 Task: Apply theme plum in current slide.
Action: Mouse moved to (413, 96)
Screenshot: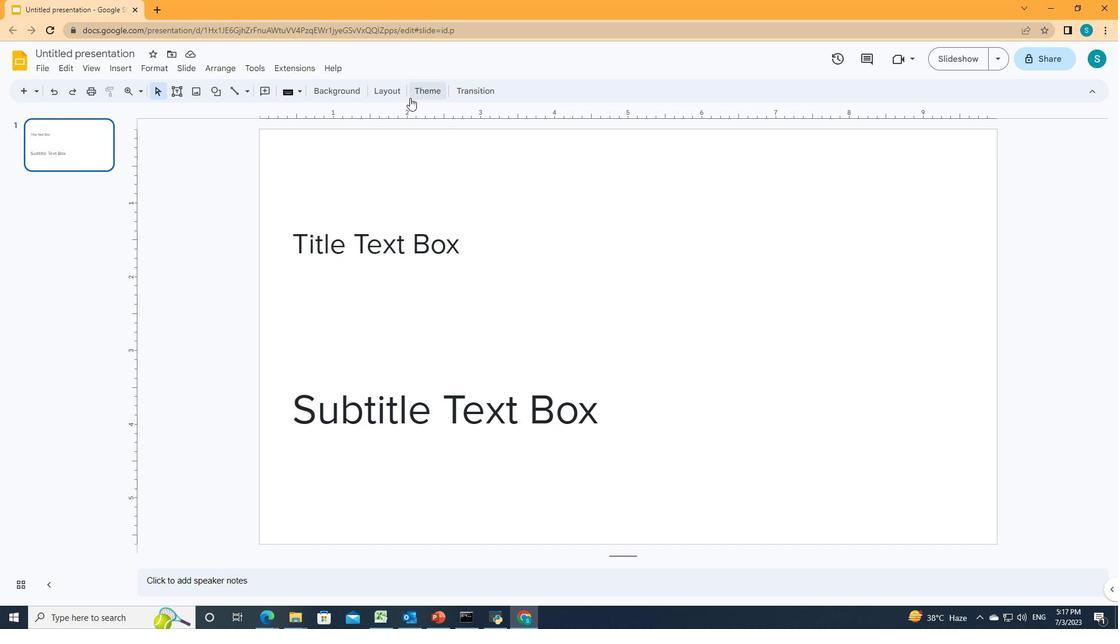 
Action: Mouse pressed left at (413, 96)
Screenshot: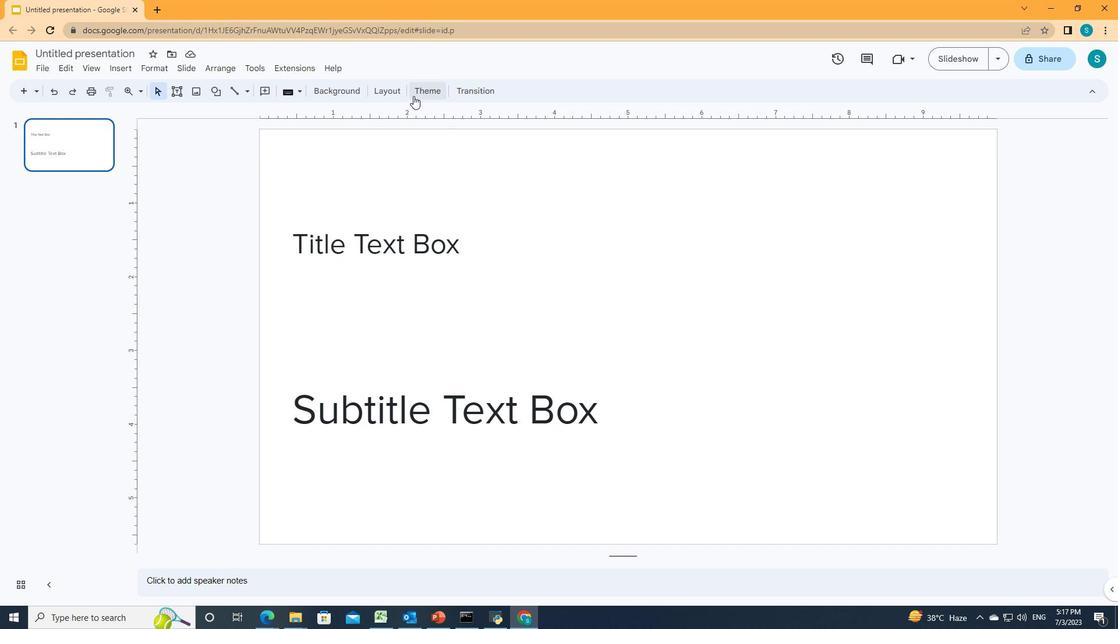 
Action: Mouse moved to (1009, 291)
Screenshot: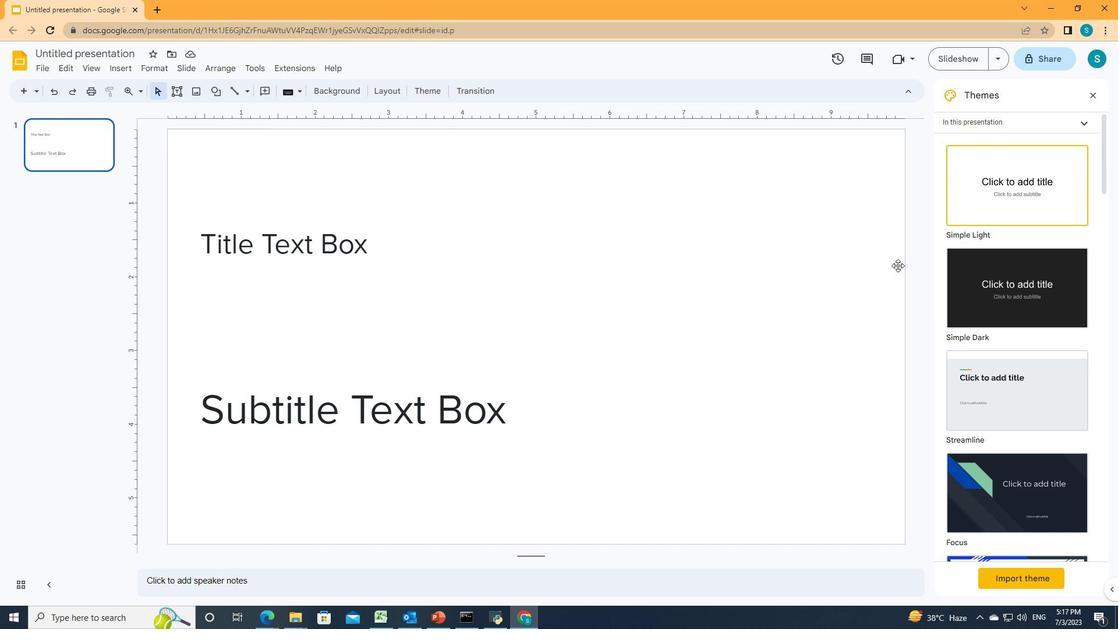 
Action: Mouse scrolled (1009, 291) with delta (0, 0)
Screenshot: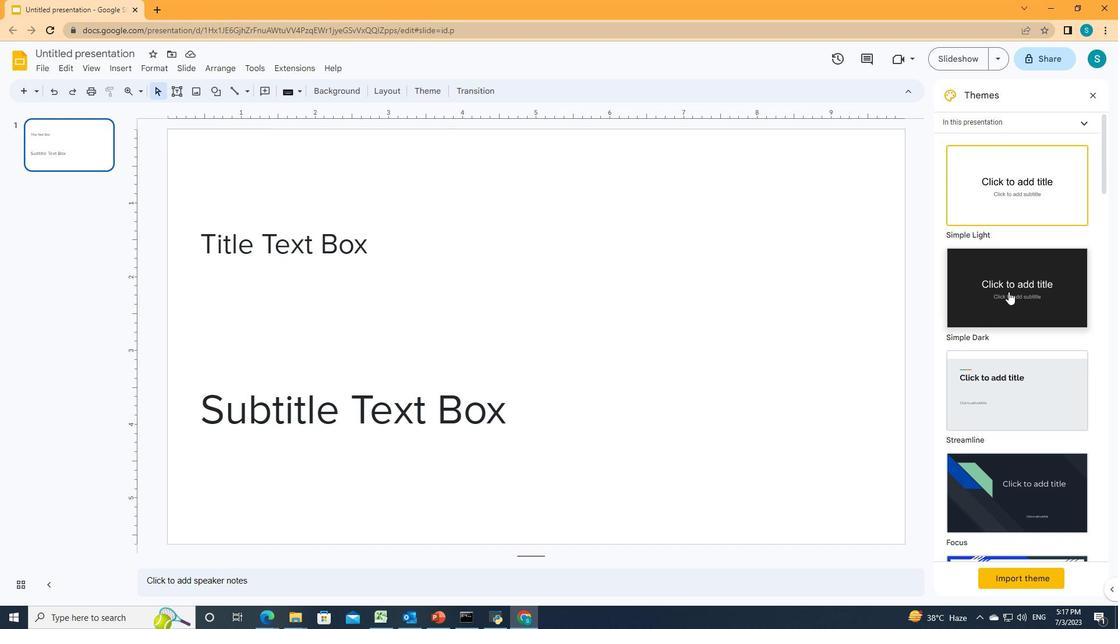 
Action: Mouse scrolled (1009, 291) with delta (0, 0)
Screenshot: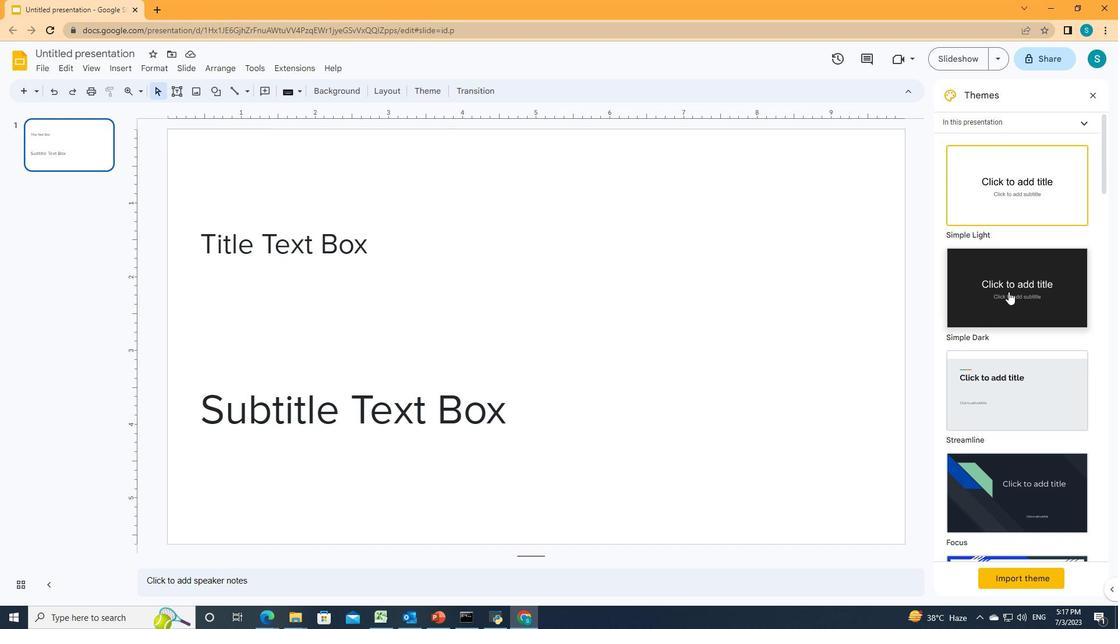 
Action: Mouse scrolled (1009, 291) with delta (0, 0)
Screenshot: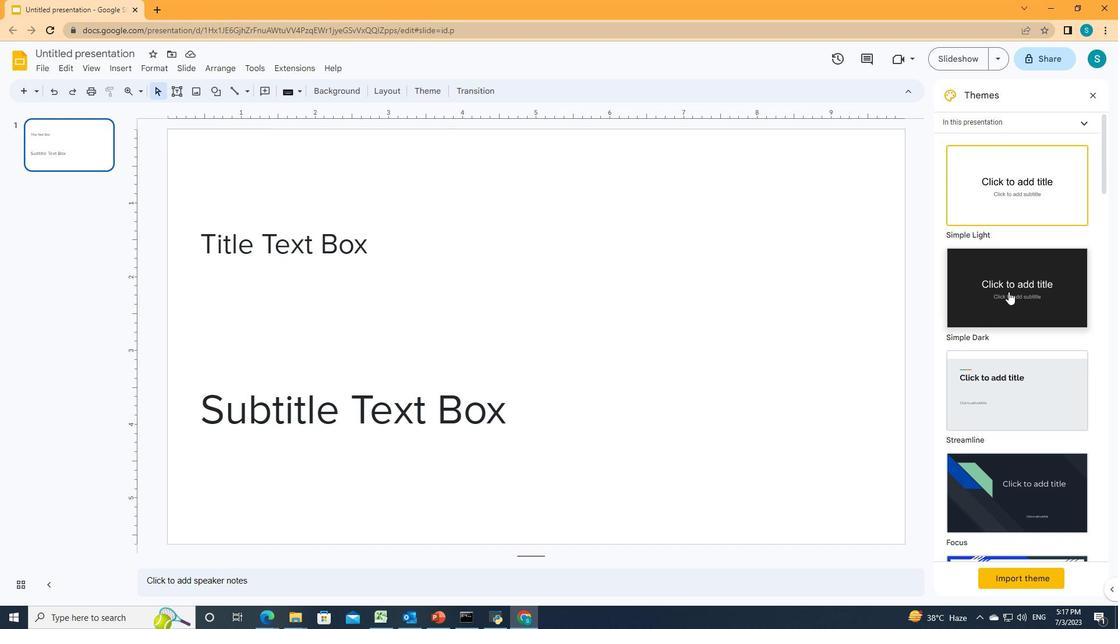 
Action: Mouse scrolled (1009, 291) with delta (0, 0)
Screenshot: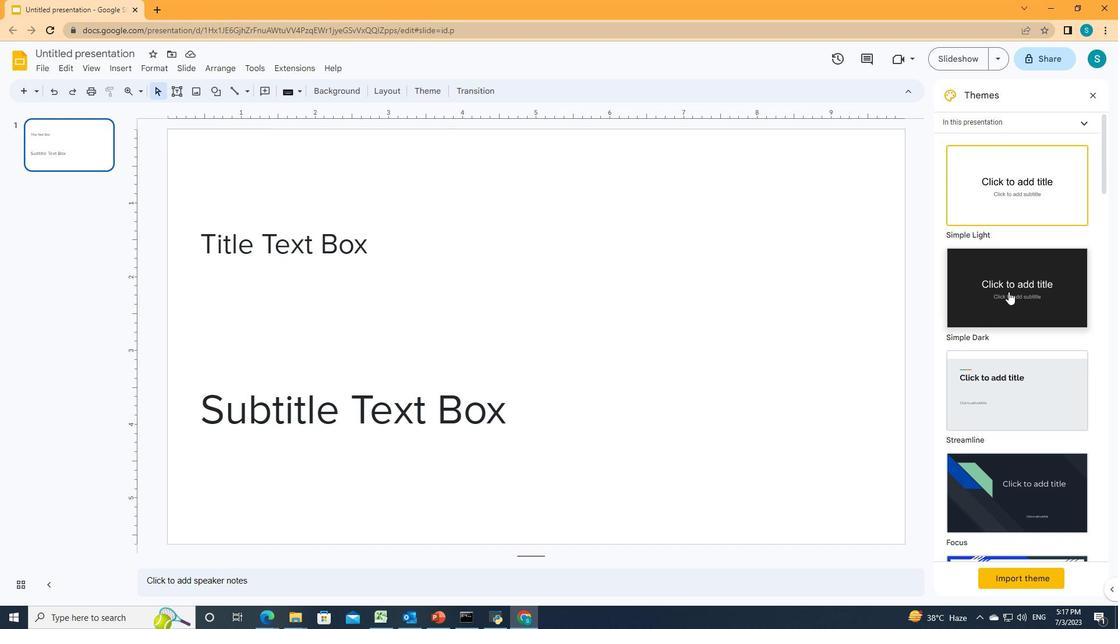 
Action: Mouse scrolled (1009, 291) with delta (0, 0)
Screenshot: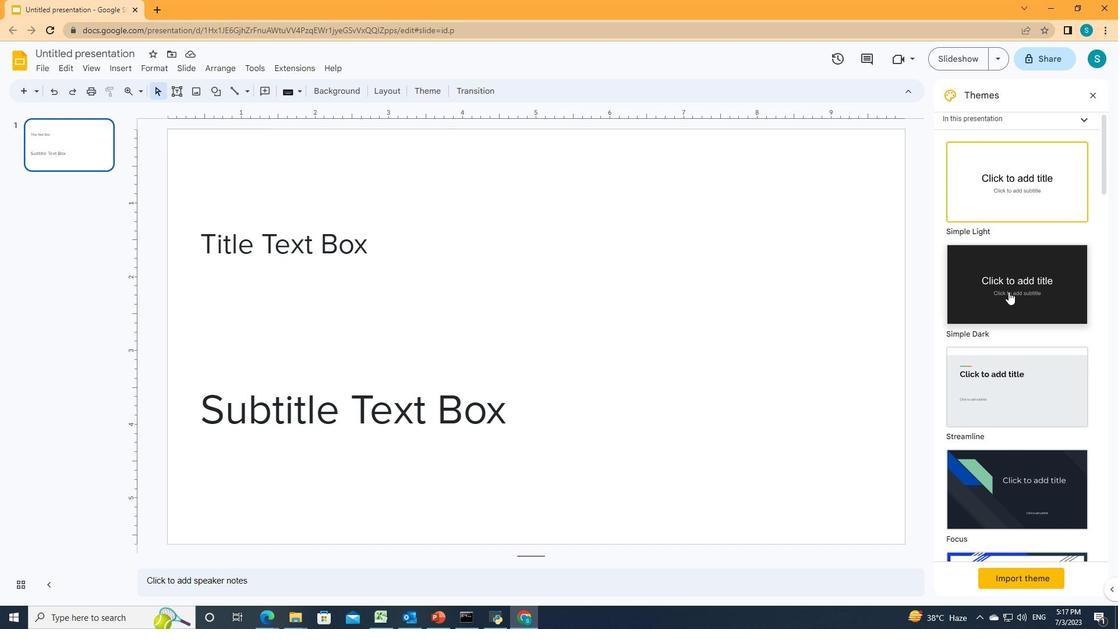 
Action: Mouse scrolled (1009, 291) with delta (0, 0)
Screenshot: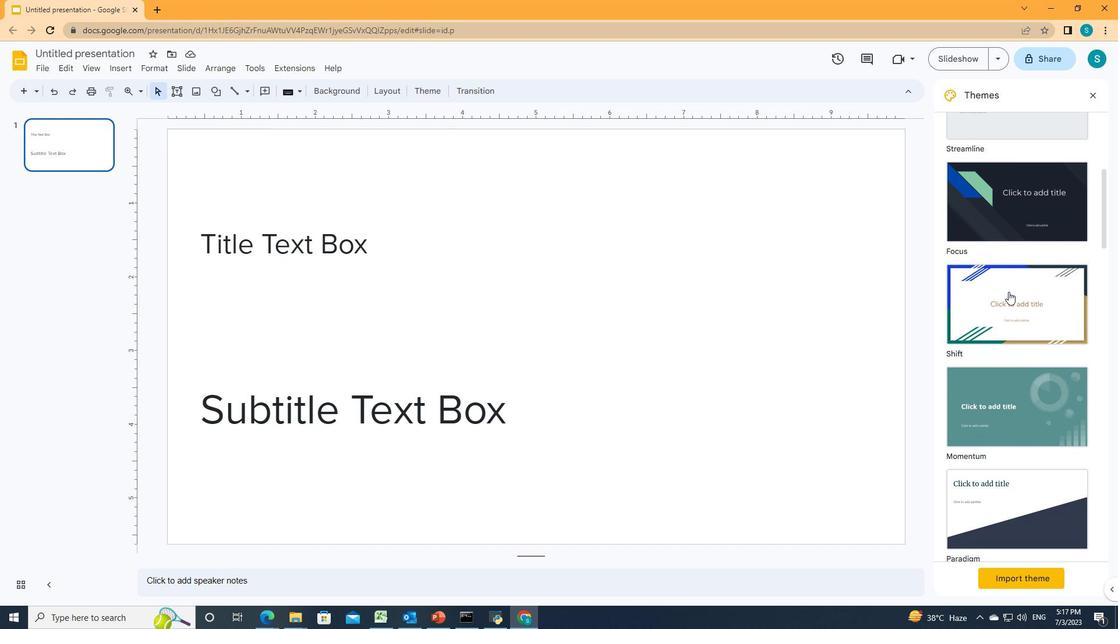 
Action: Mouse scrolled (1009, 291) with delta (0, 0)
Screenshot: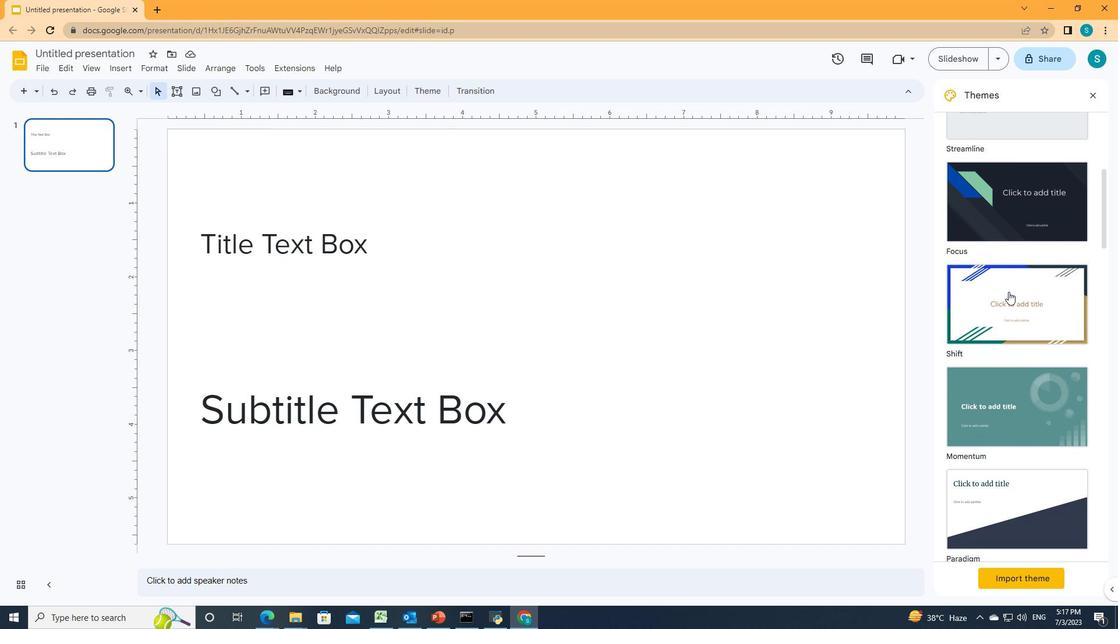 
Action: Mouse scrolled (1009, 291) with delta (0, 0)
Screenshot: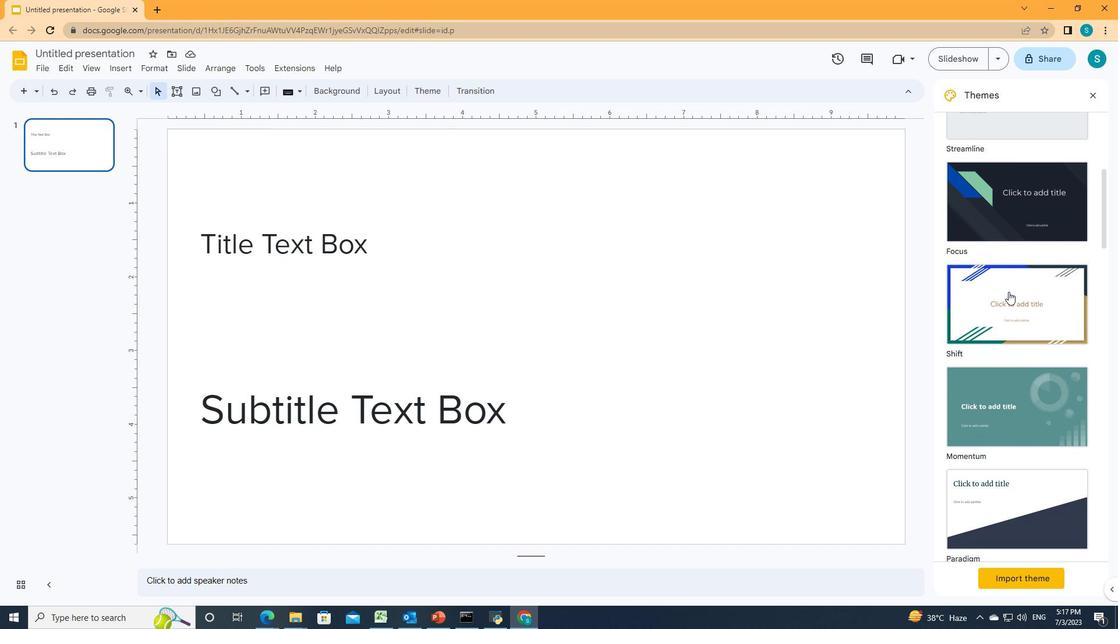 
Action: Mouse scrolled (1009, 291) with delta (0, 0)
Screenshot: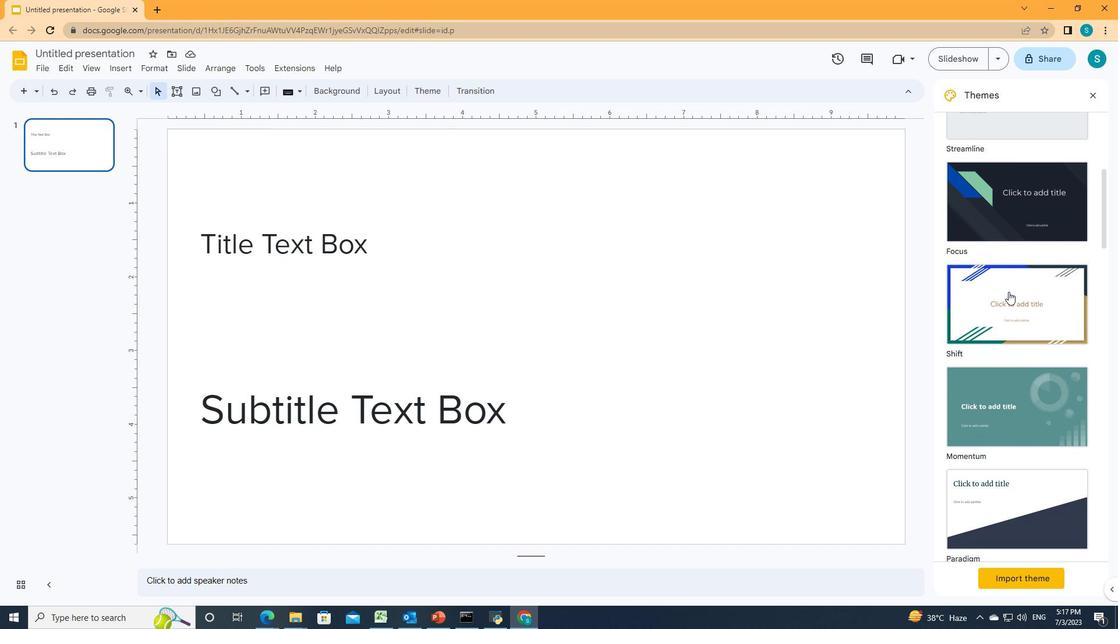 
Action: Mouse scrolled (1009, 291) with delta (0, 0)
Screenshot: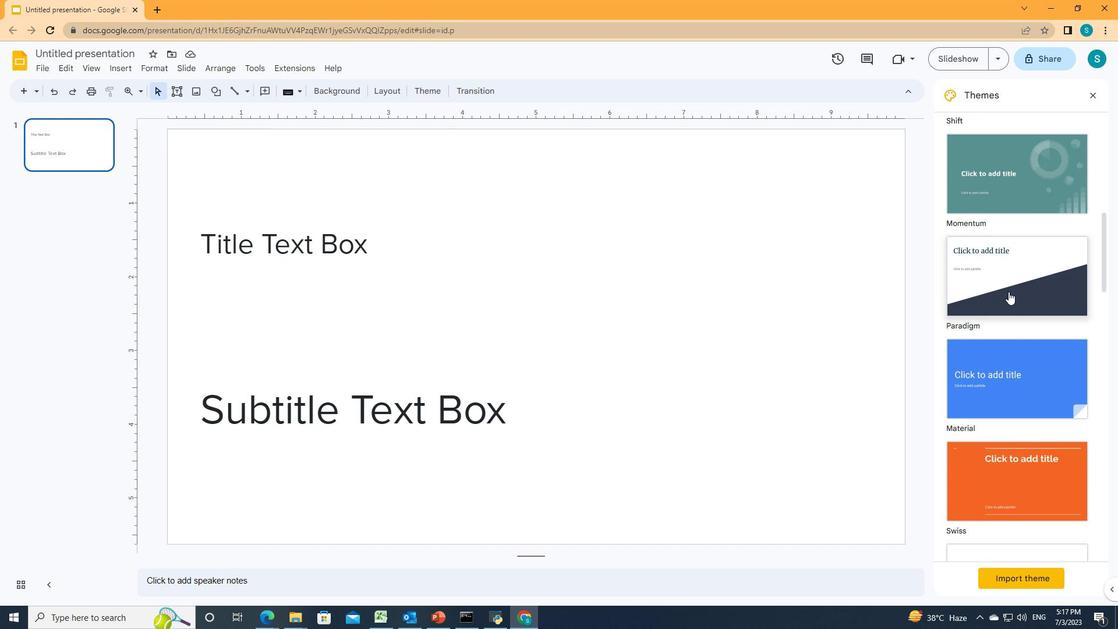 
Action: Mouse scrolled (1009, 291) with delta (0, 0)
Screenshot: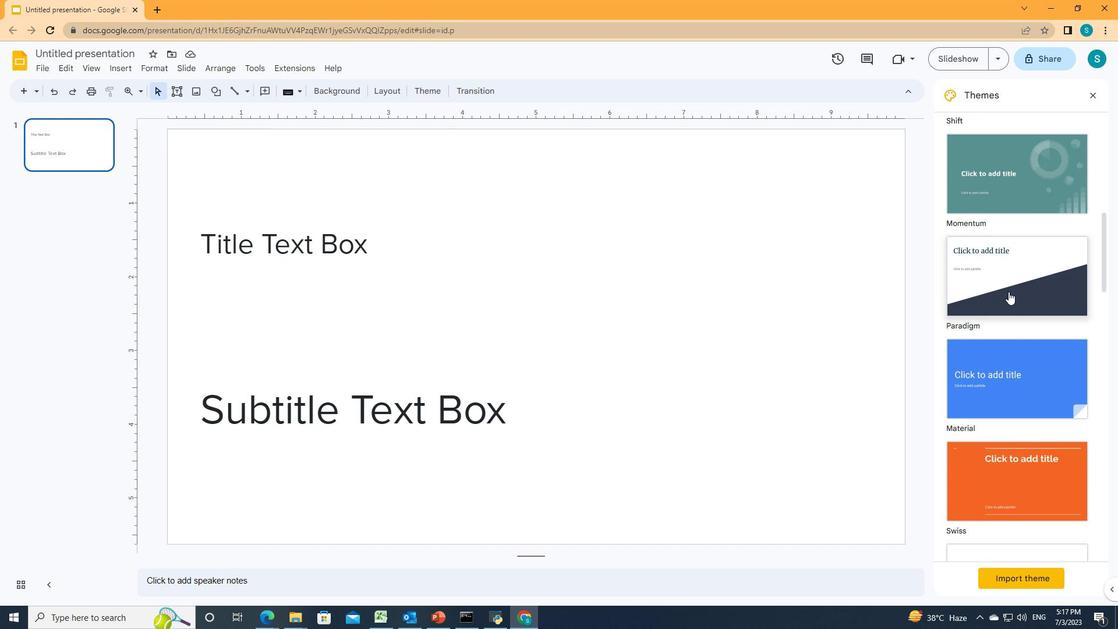 
Action: Mouse scrolled (1009, 291) with delta (0, 0)
Screenshot: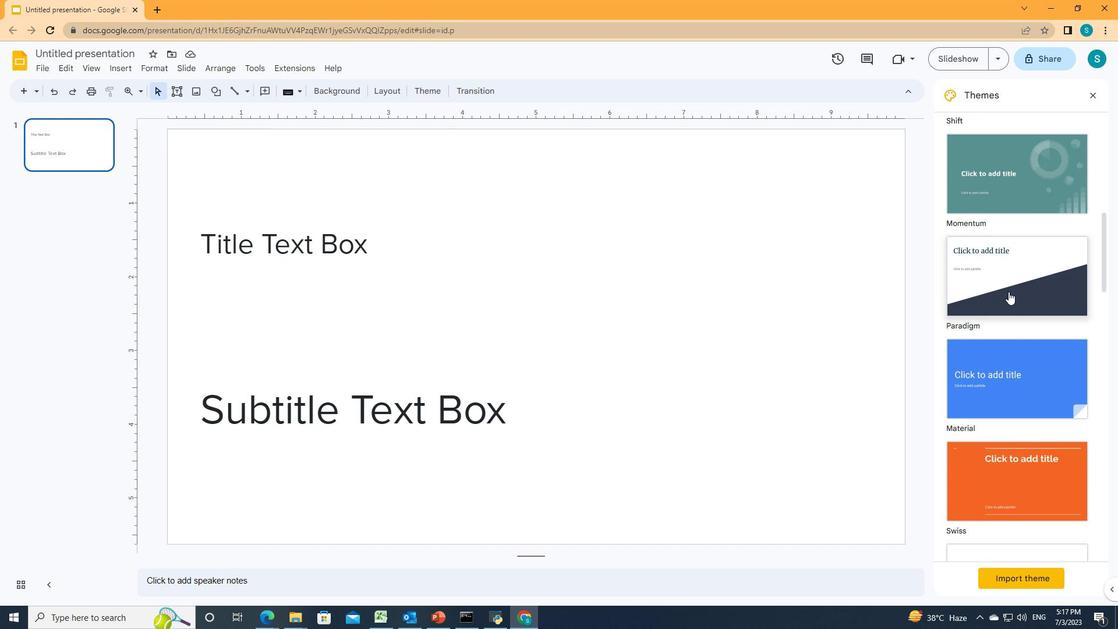 
Action: Mouse scrolled (1009, 291) with delta (0, 0)
Screenshot: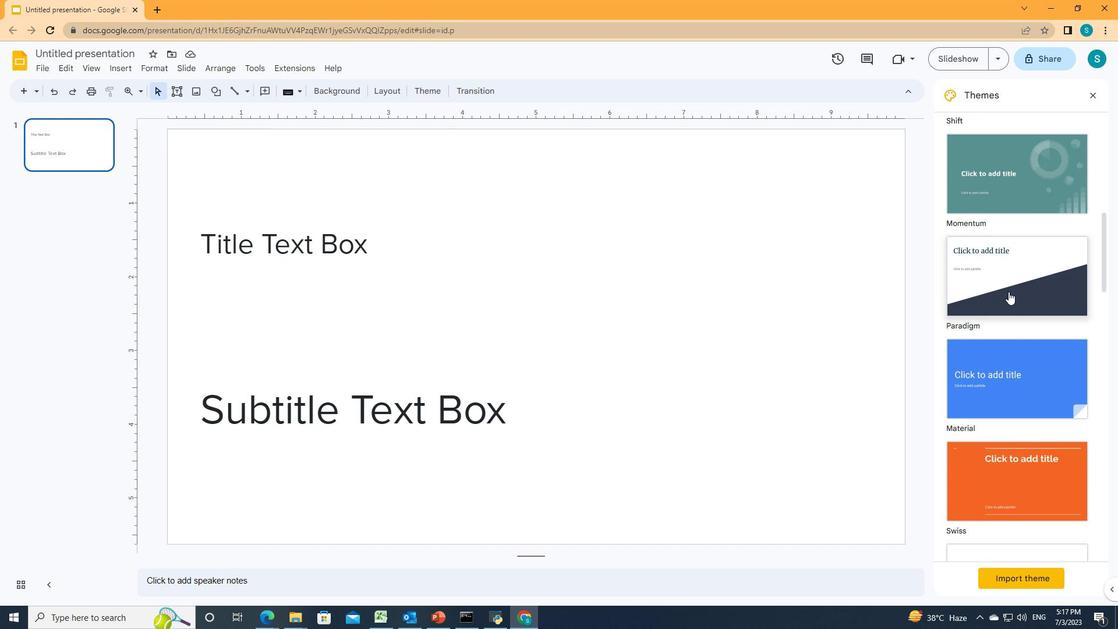 
Action: Mouse scrolled (1009, 291) with delta (0, 0)
Screenshot: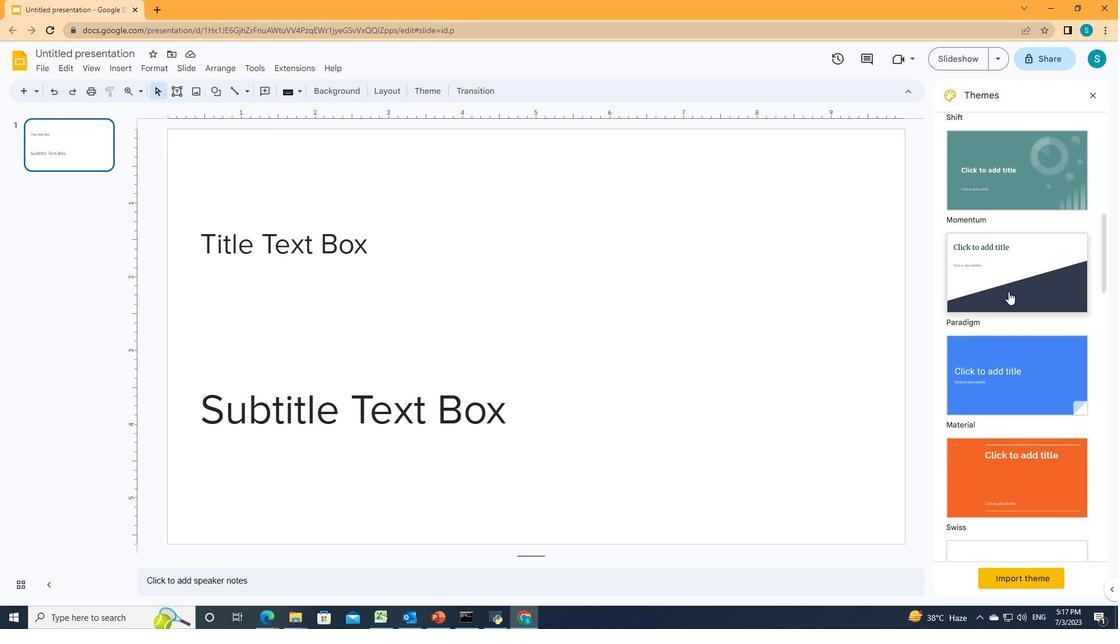 
Action: Mouse scrolled (1009, 291) with delta (0, 0)
Screenshot: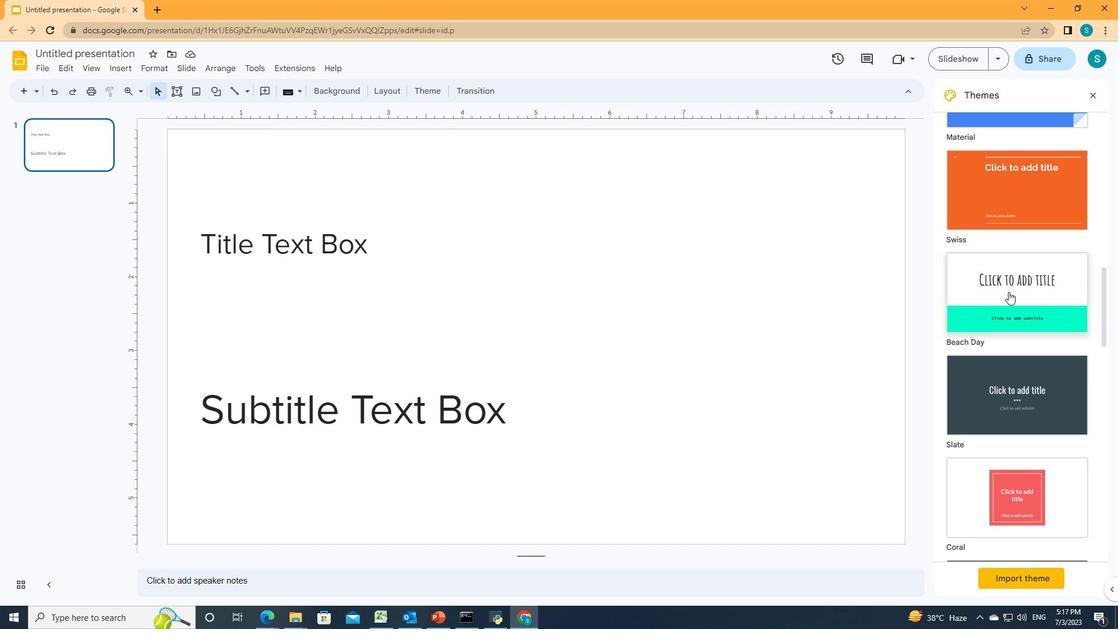 
Action: Mouse scrolled (1009, 291) with delta (0, 0)
Screenshot: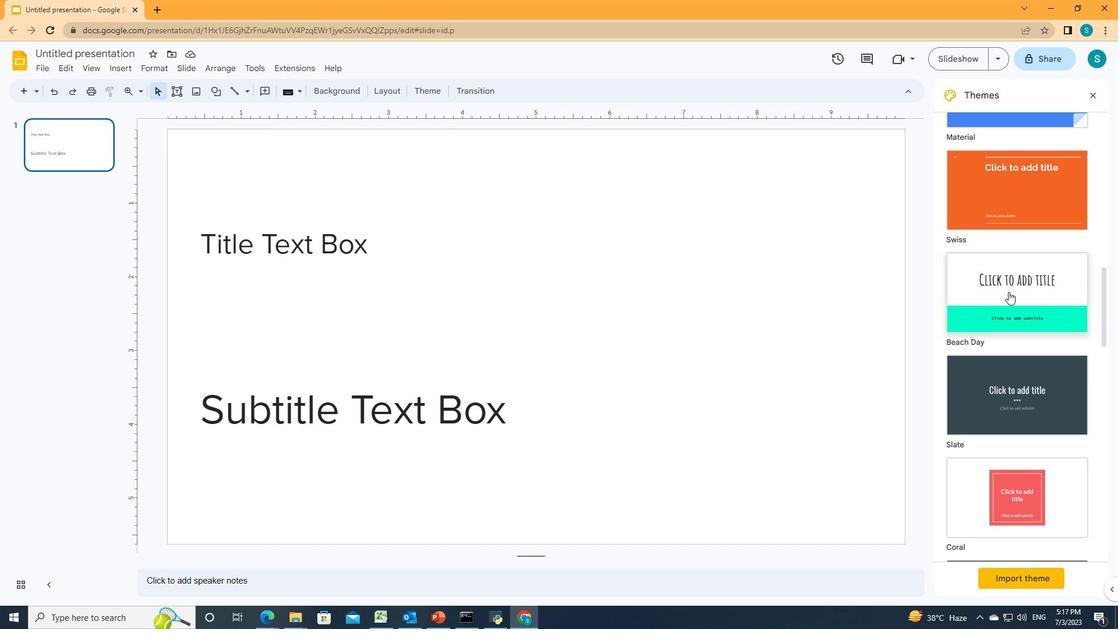 
Action: Mouse scrolled (1009, 291) with delta (0, 0)
Screenshot: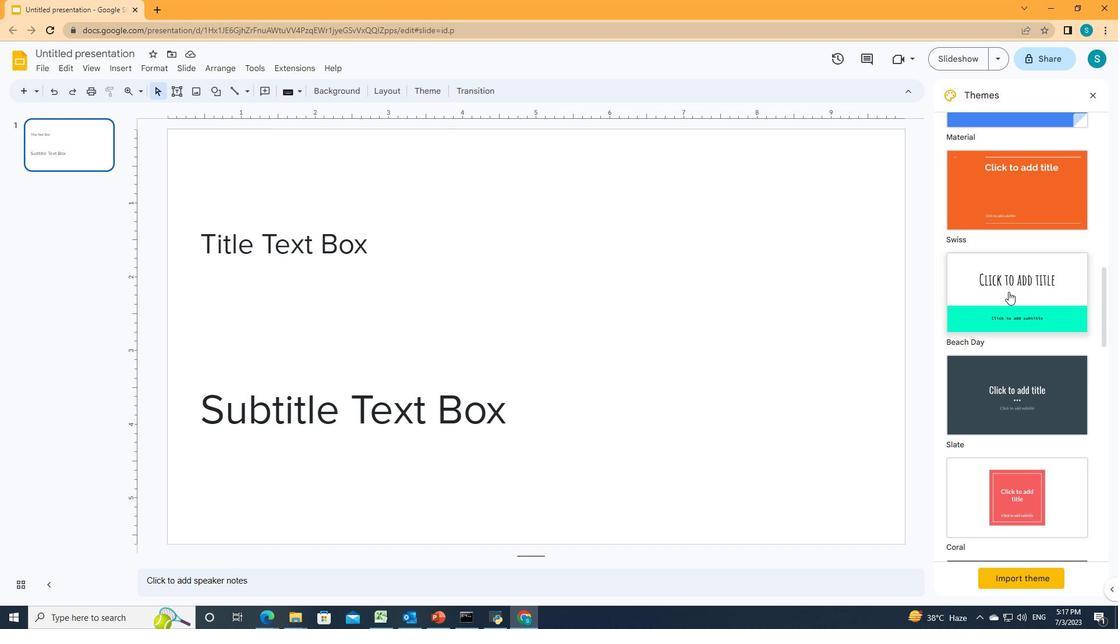 
Action: Mouse scrolled (1009, 291) with delta (0, 0)
Screenshot: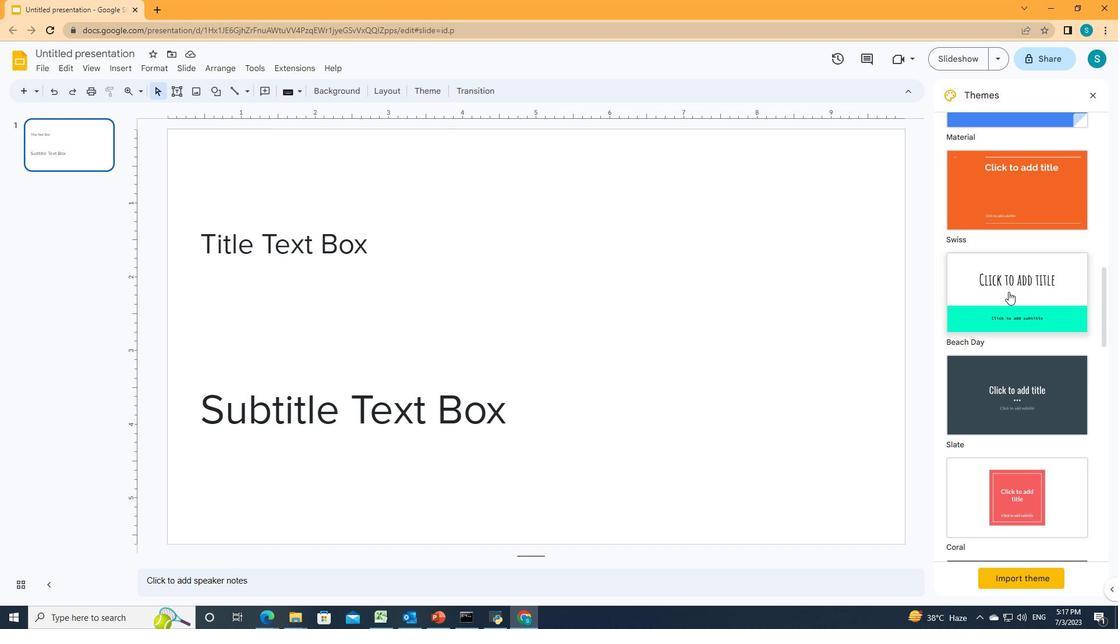 
Action: Mouse scrolled (1009, 291) with delta (0, 0)
Screenshot: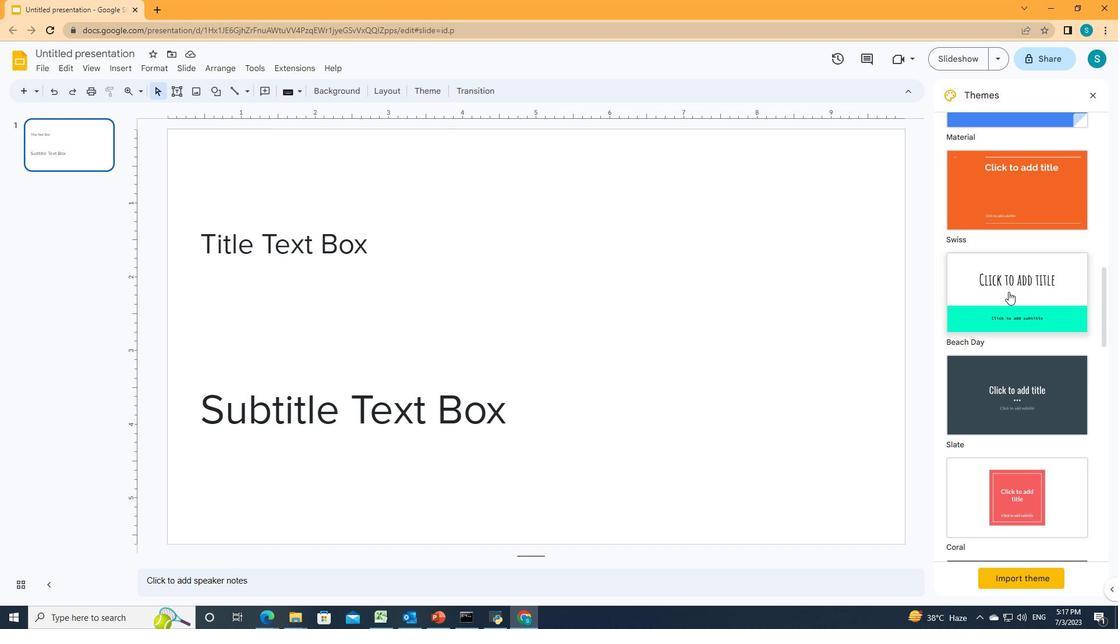 
Action: Mouse scrolled (1009, 291) with delta (0, 0)
Screenshot: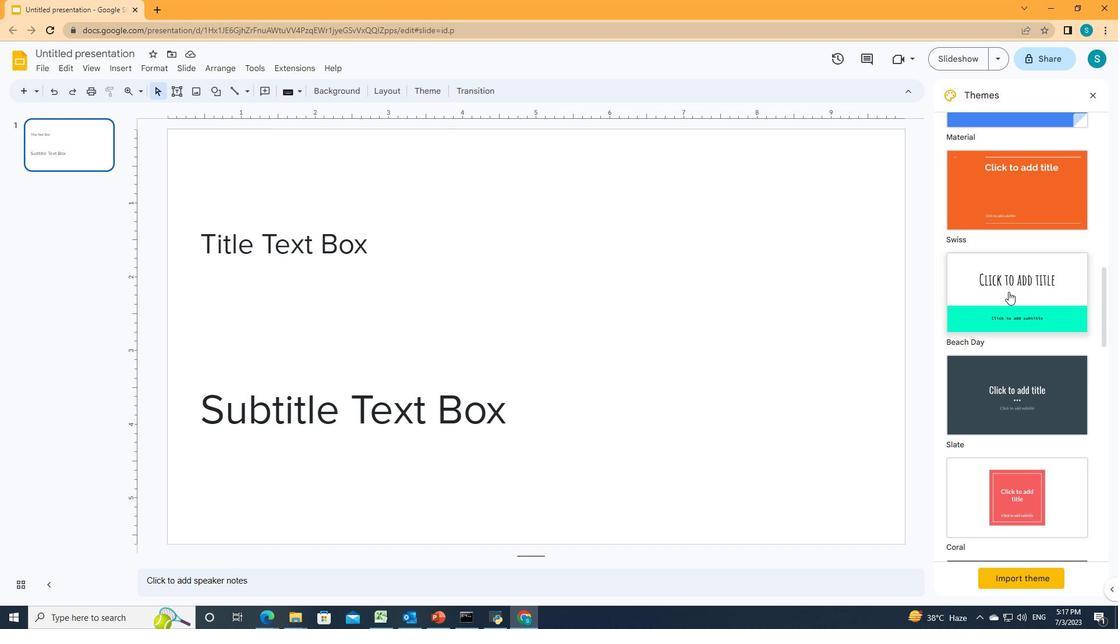 
Action: Mouse moved to (1017, 352)
Screenshot: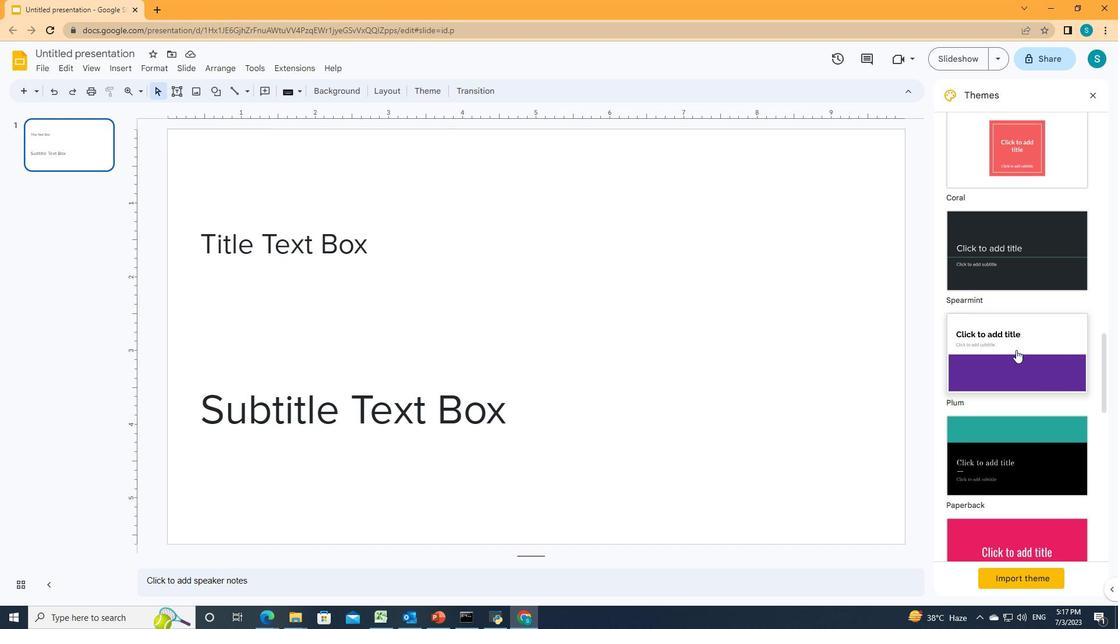 
Action: Mouse pressed left at (1017, 352)
Screenshot: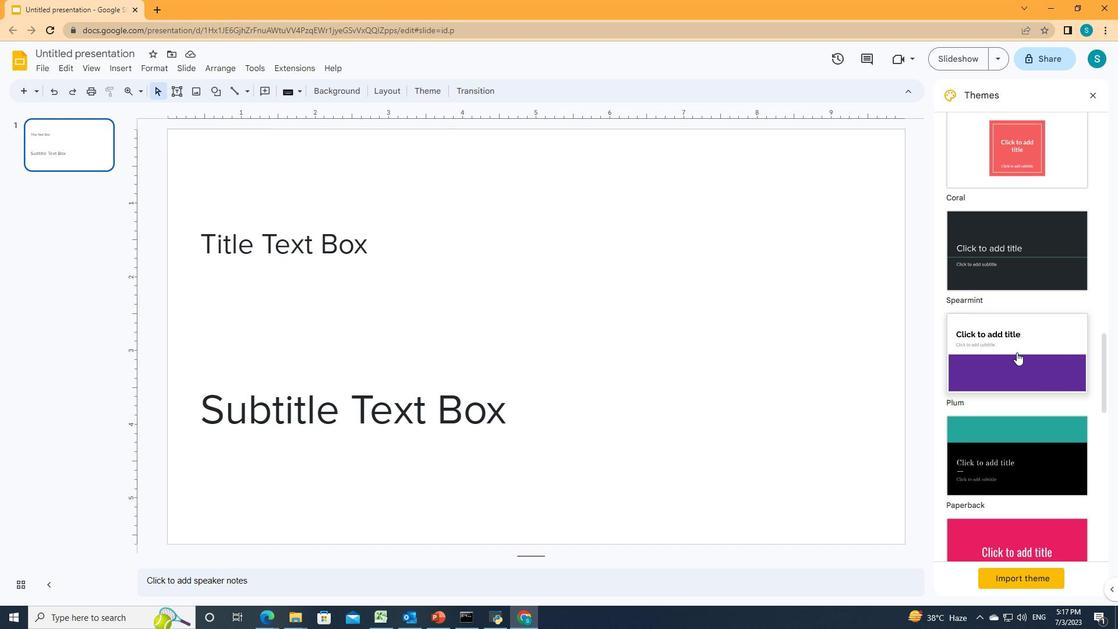 
Action: Mouse moved to (1016, 353)
Screenshot: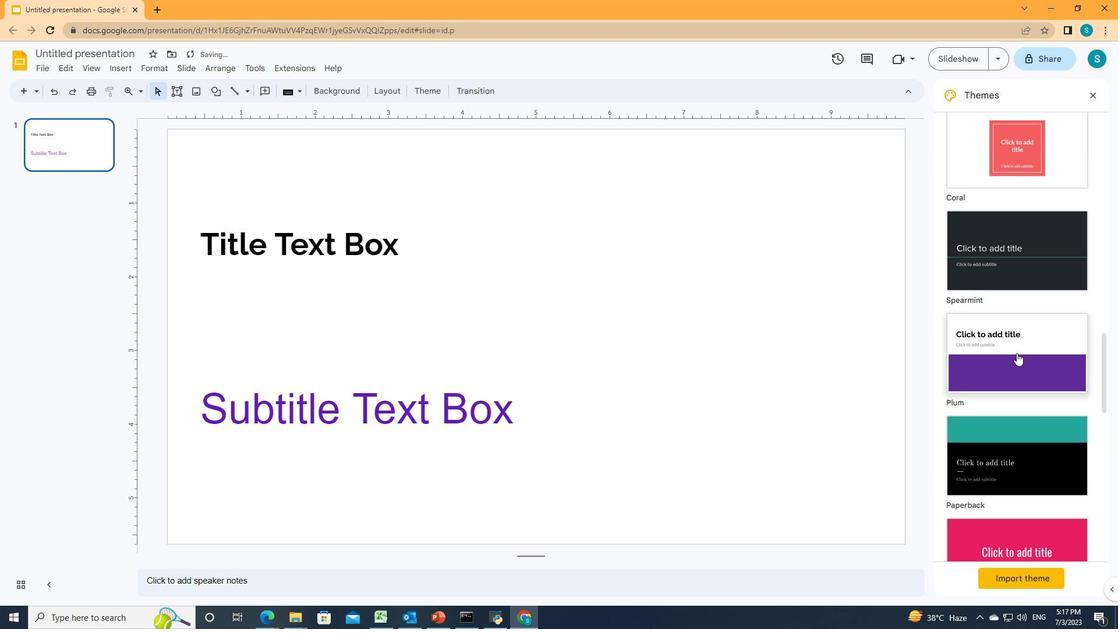 
